 Task: Open a blank sheet, save the file as Climatechange.txt and add heading 'Climate Change',with the parapraph 'Climate change is a pressing global issue that poses significant threats to our planet. Rising temperatures, extreme weather events, and melting ice caps are just some of the consequences. Urgent action is required to reduce greenhouse gas emissions, promote sustainable practices, and mitigate the impact of climate change. Through collective efforts, we can protect our environment and secure a sustainable future for generations to come.' Apply Font Style in paragraph Merriweather and font size 18. Apply font style in  Heading '  Roboto' and font size 30 Change heading alignment to  Left and paragraph alignment to  Left
Action: Mouse moved to (277, 170)
Screenshot: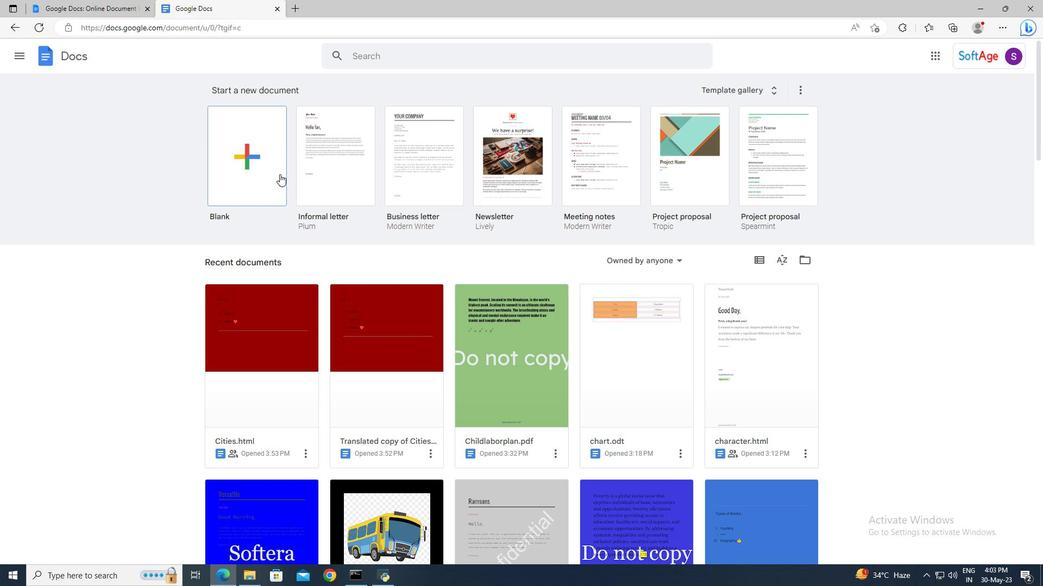 
Action: Mouse pressed left at (277, 170)
Screenshot: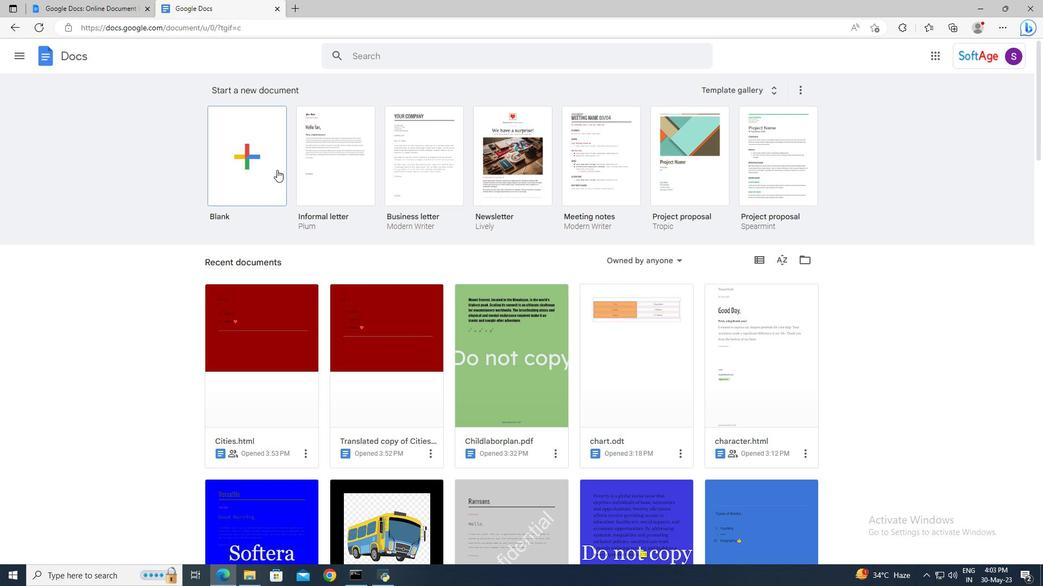 
Action: Mouse moved to (108, 50)
Screenshot: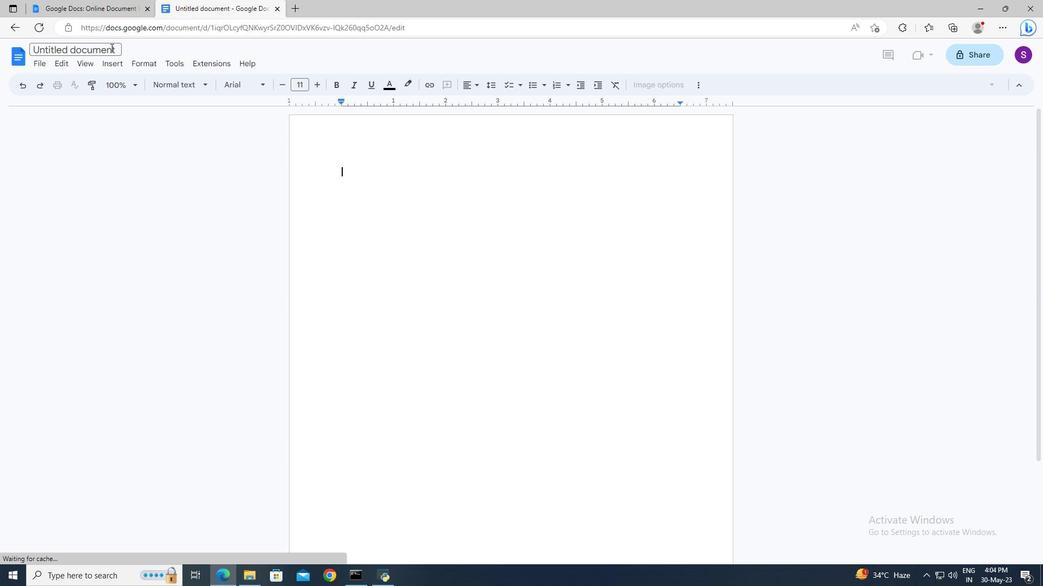 
Action: Mouse pressed left at (108, 50)
Screenshot: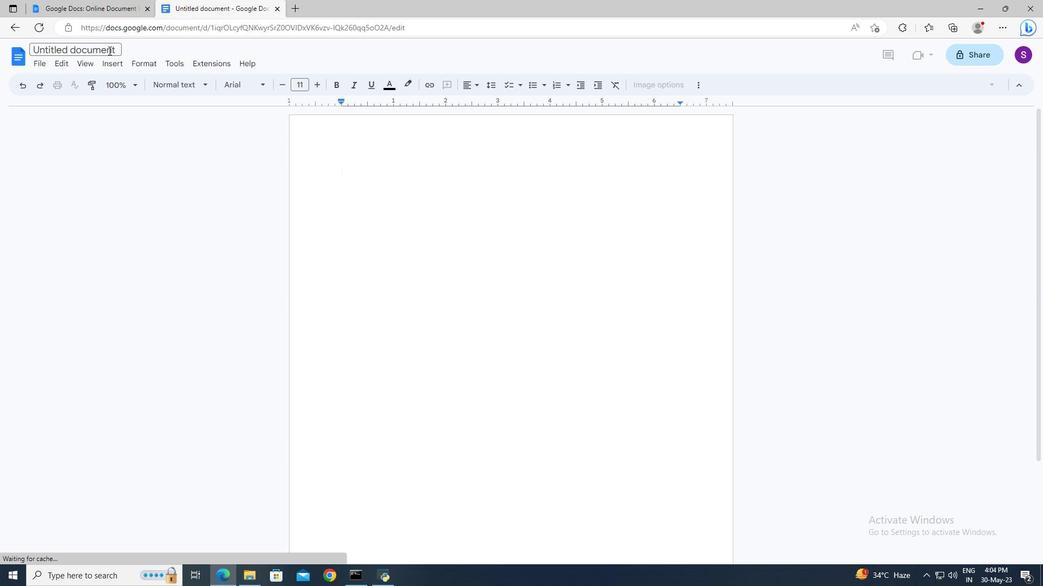 
Action: Key pressed <Key.shift>Climatechange.txt<Key.enter>
Screenshot: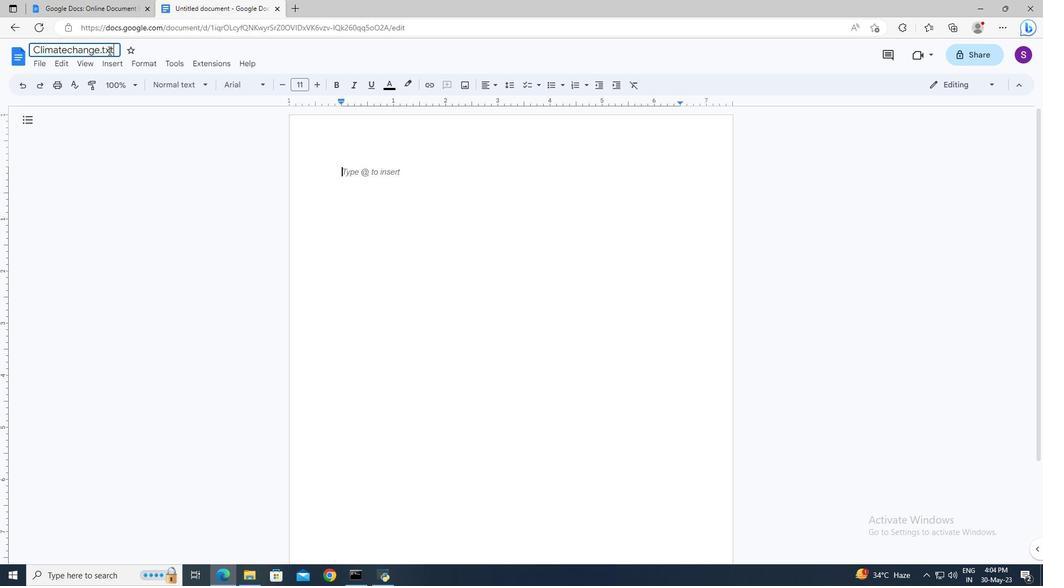 
Action: Mouse moved to (177, 83)
Screenshot: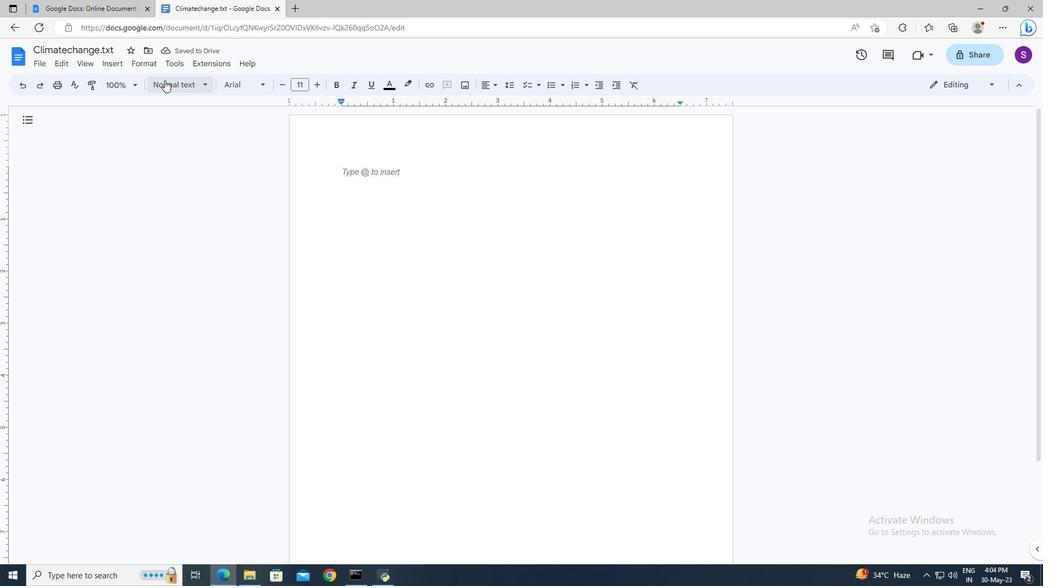 
Action: Mouse pressed left at (177, 83)
Screenshot: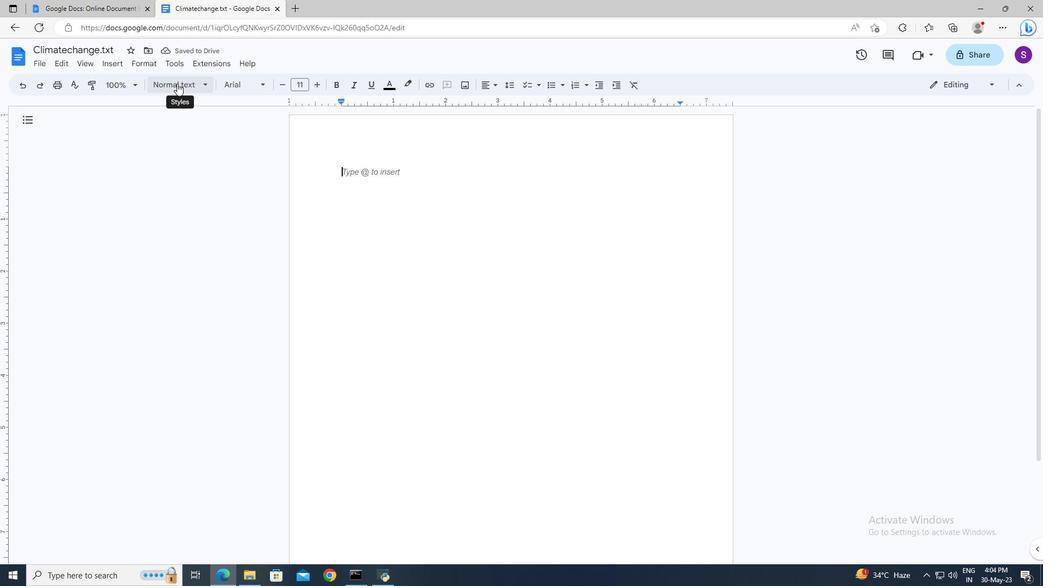 
Action: Mouse moved to (184, 229)
Screenshot: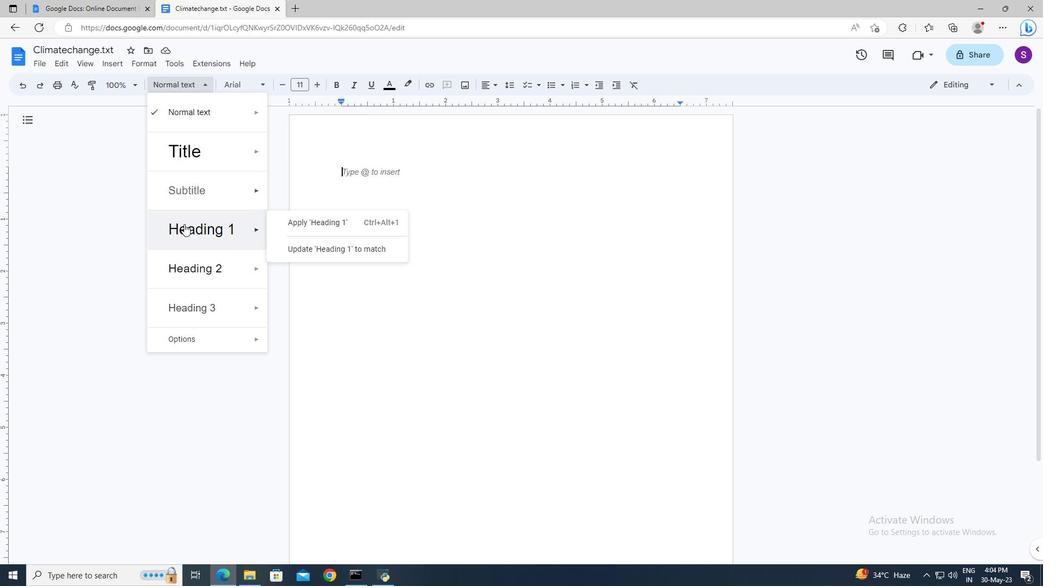 
Action: Mouse pressed left at (184, 229)
Screenshot: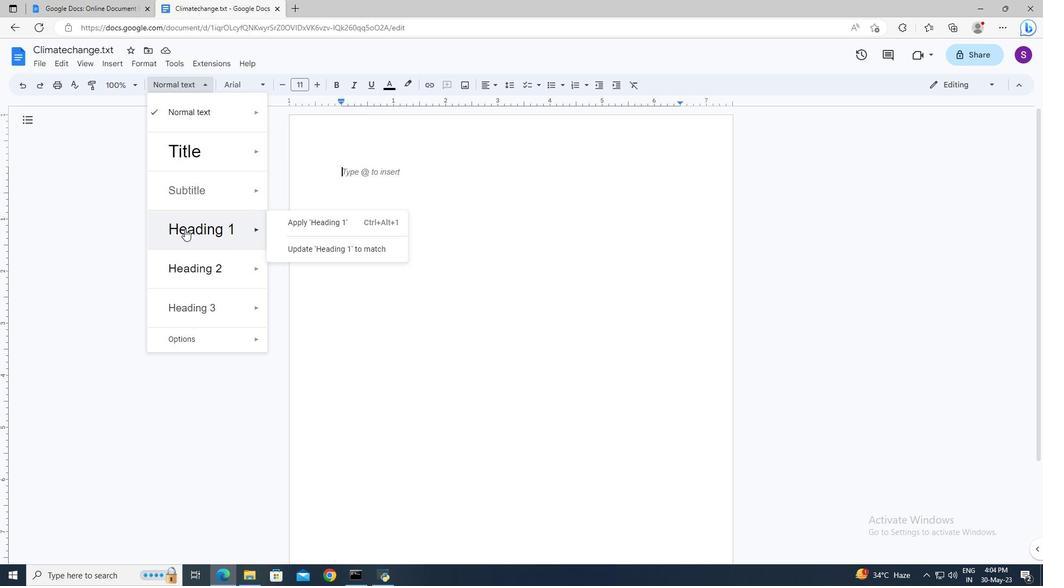 
Action: Key pressed <Key.shift>Cli
Screenshot: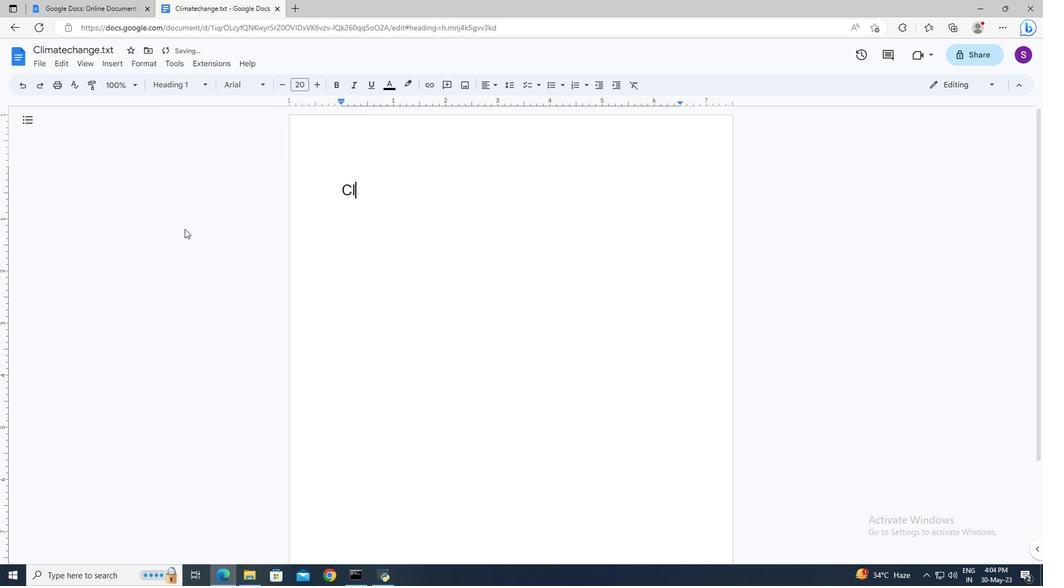 
Action: Mouse moved to (184, 229)
Screenshot: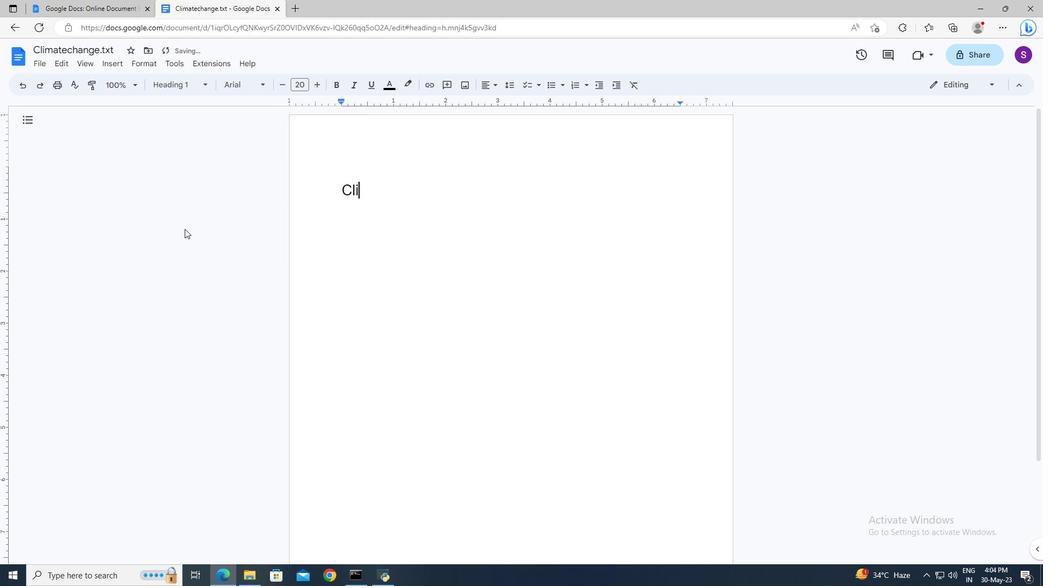 
Action: Key pressed mate<Key.space><Key.shift>Change<Key.enter><Key.enter><Key.shift>Climate<Key.space>changw<Key.space><Key.space><Key.backspace>is<Key.space>a<Key.space>pressing<Key.space>global<Key.space>issue<Key.space>that<Key.space>poses<Key.space>significant<Key.space>threats<Key.space>to<Key.space>our<Key.space>planet.<Key.space><Key.shift>Rising<Key.space>temperatures,<Key.space>extreme<Key.space>weather<Key.space>events,<Key.space>and<Key.space>melting<Key.space>ice<Key.space>caps<Key.space>are<Key.space>just<Key.space>some<Key.space>of<Key.space>the<Key.space>consequences.<Key.space><Key.shift>Urgent<Key.space>action<Key.space>is<Key.space>required<Key.space>to<Key.space>reduce<Key.space>greenhouse<Key.space>gas<Key.space>emissions,<Key.space>promote<Key.space>sustainable<Key.space>practices,<Key.space>and<Key.space>mitigate<Key.space>the<Key.space>impact<Key.space>of<Key.space>climate<Key.space>change.<Key.space><Key.shift>Through<Key.space>collective<Key.space>efforts,<Key.space>we<Key.space>can<Key.space>protect<Key.space>our<Key.space>environment<Key.space>and<Key.space>secure<Key.space>a<Key.space>sustaia<Key.backspace>nable<Key.space>future<Key.space>for<Key.space>generations<Key.space>to<Key.space>come.
Screenshot: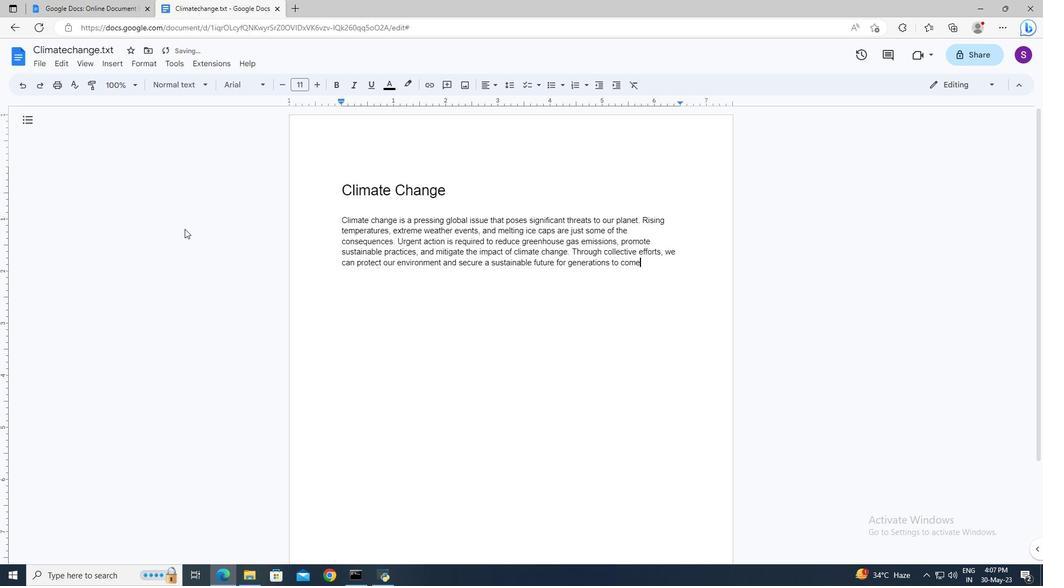 
Action: Mouse moved to (654, 273)
Screenshot: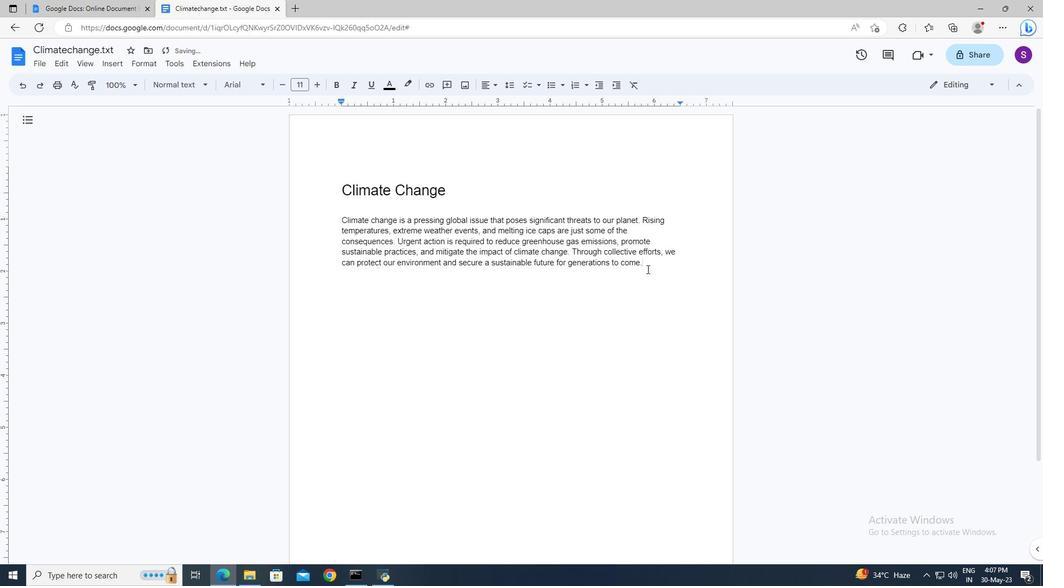 
Action: Mouse pressed left at (654, 273)
Screenshot: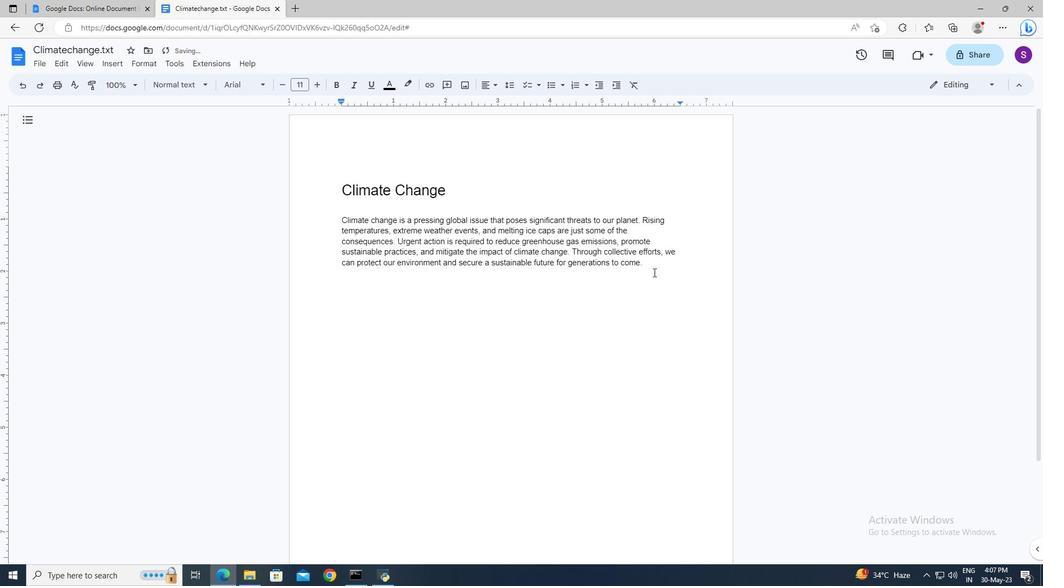 
Action: Key pressed <Key.shift><Key.up>
Screenshot: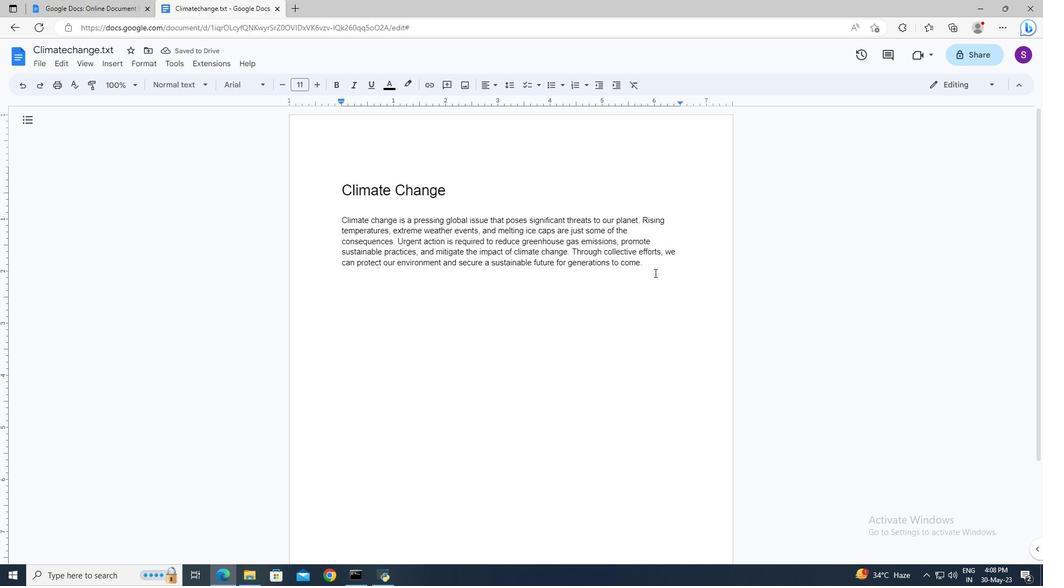 
Action: Mouse moved to (208, 82)
Screenshot: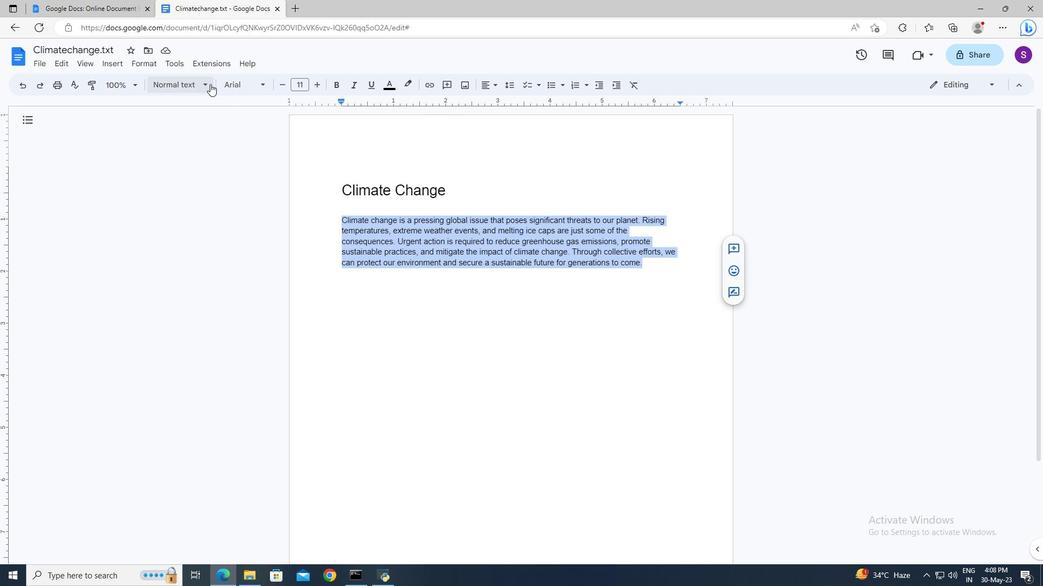
Action: Mouse pressed left at (208, 82)
Screenshot: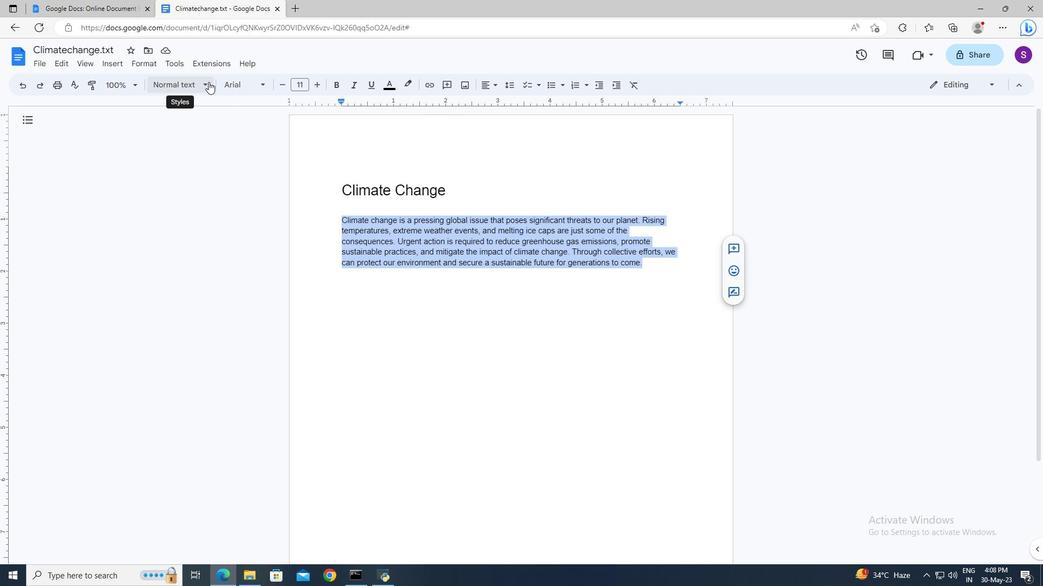 
Action: Mouse moved to (230, 83)
Screenshot: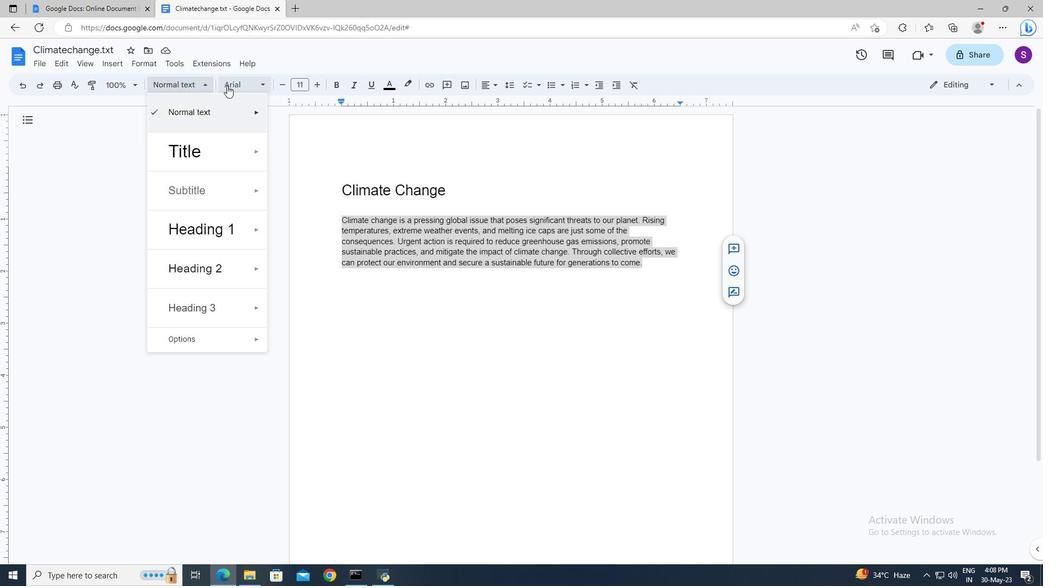 
Action: Mouse pressed left at (230, 83)
Screenshot: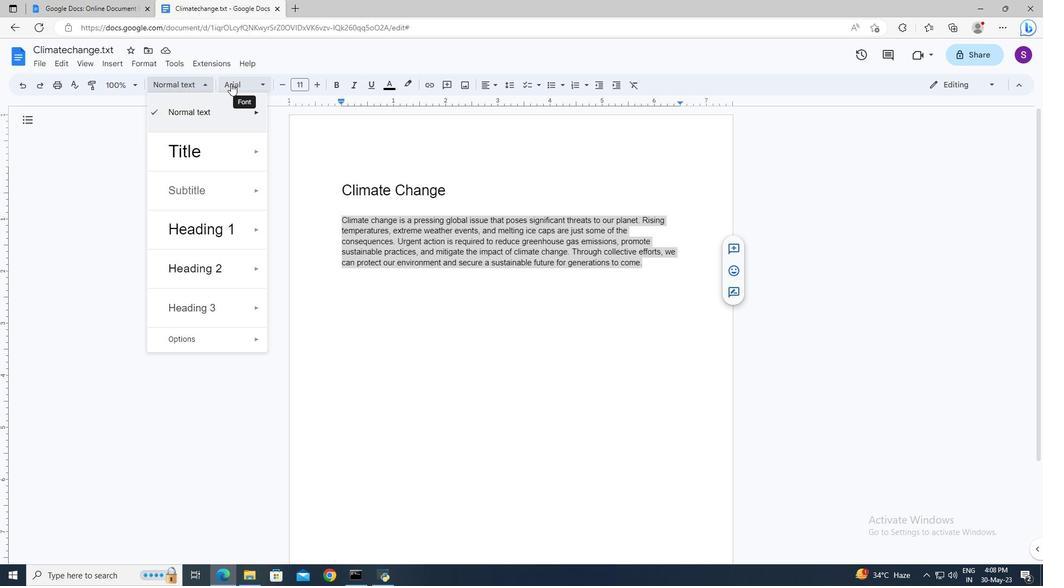 
Action: Mouse moved to (274, 454)
Screenshot: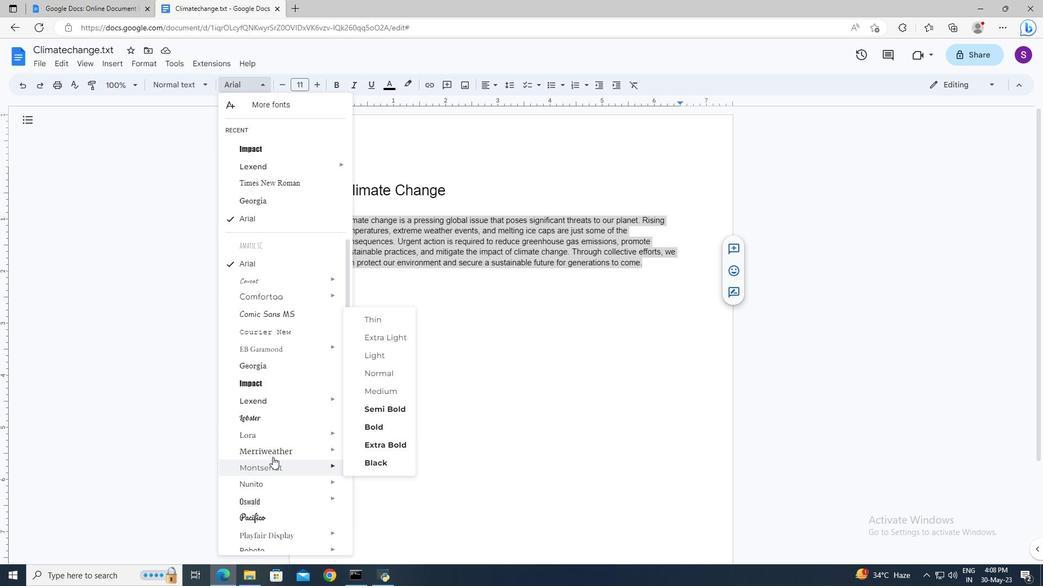 
Action: Mouse pressed left at (274, 454)
Screenshot: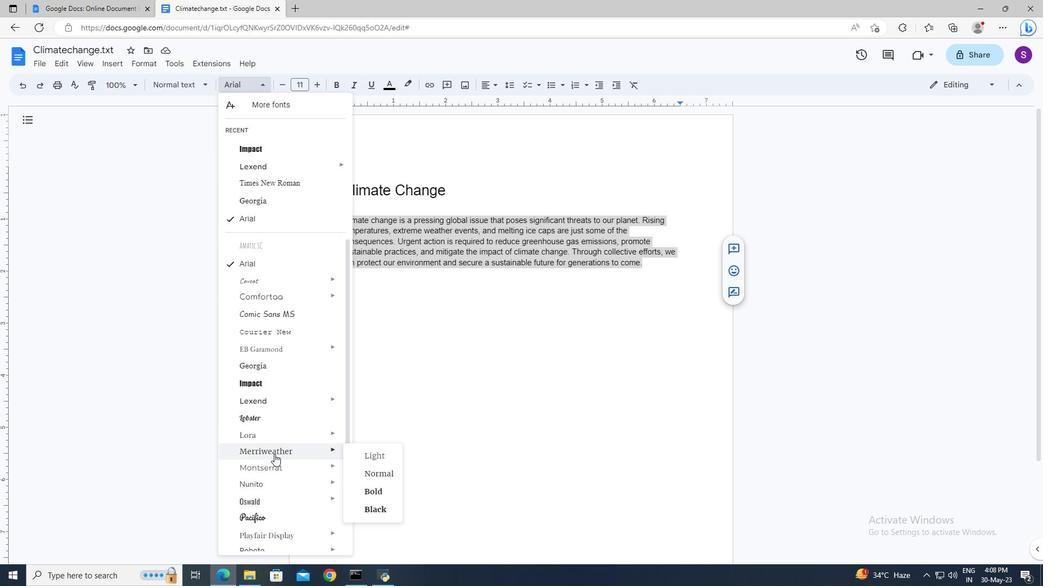 
Action: Mouse moved to (305, 80)
Screenshot: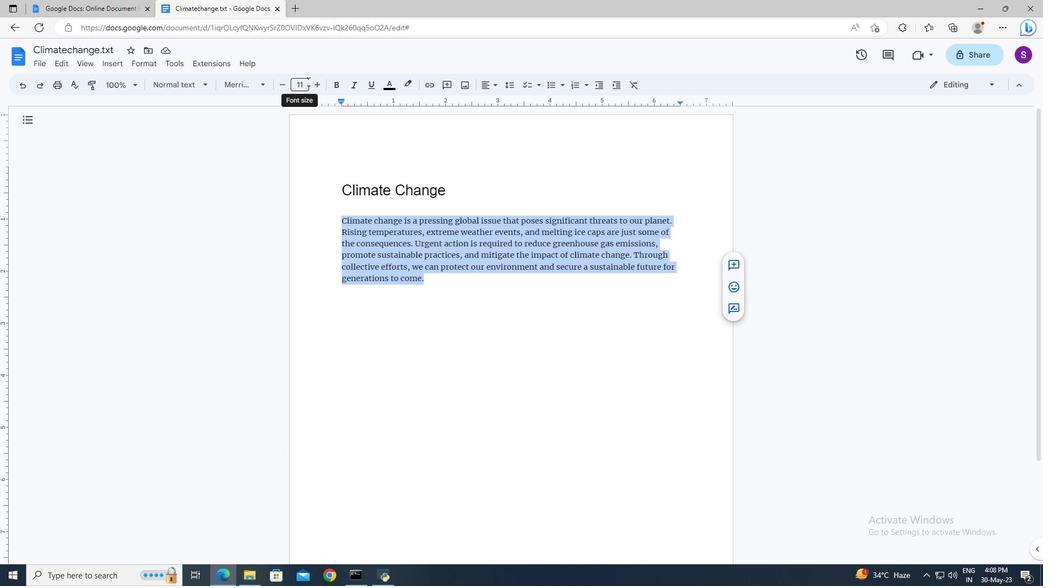
Action: Mouse pressed left at (305, 80)
Screenshot: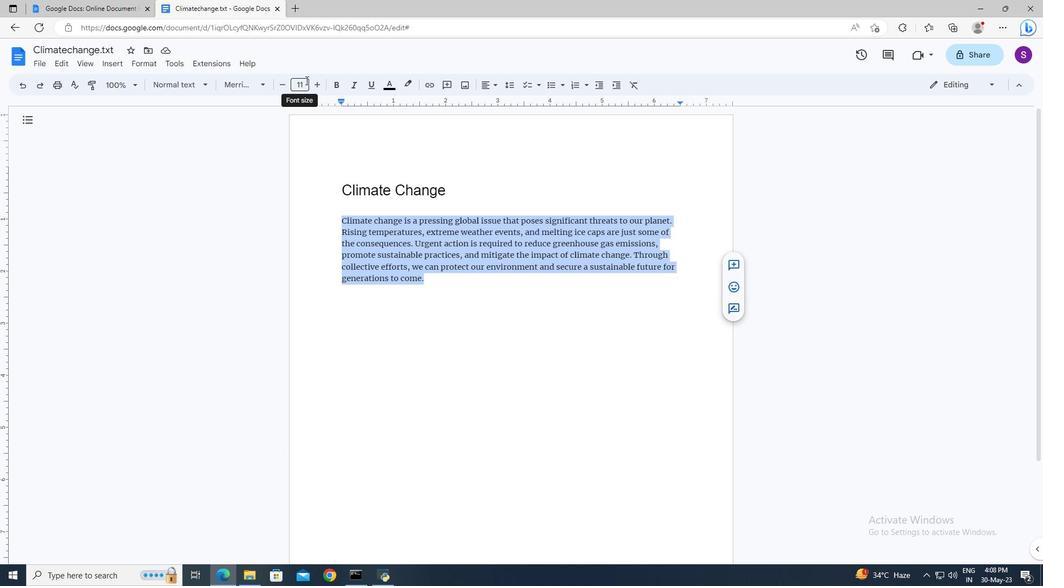 
Action: Key pressed 18<Key.enter>
Screenshot: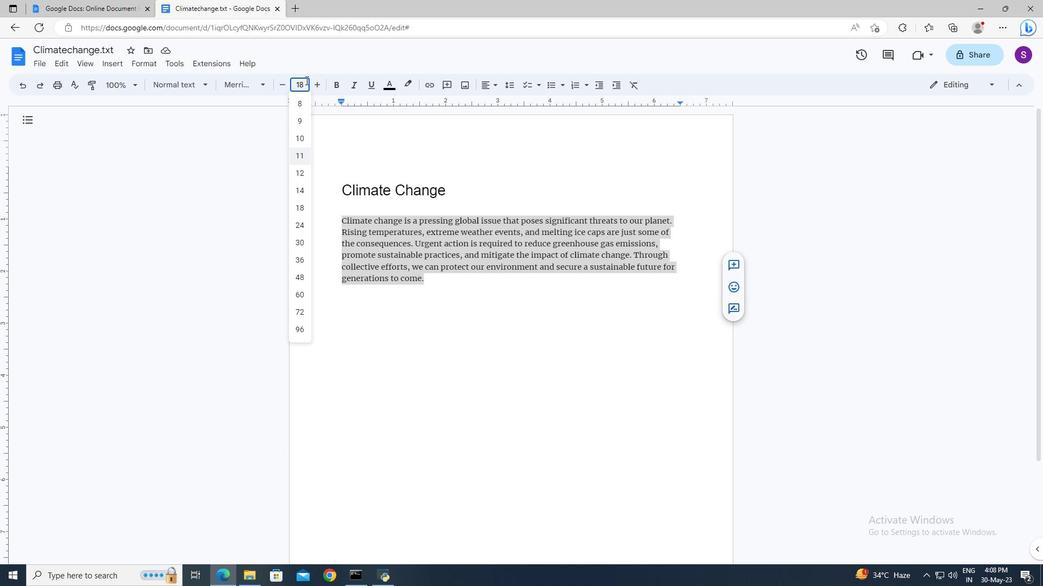 
Action: Mouse moved to (338, 188)
Screenshot: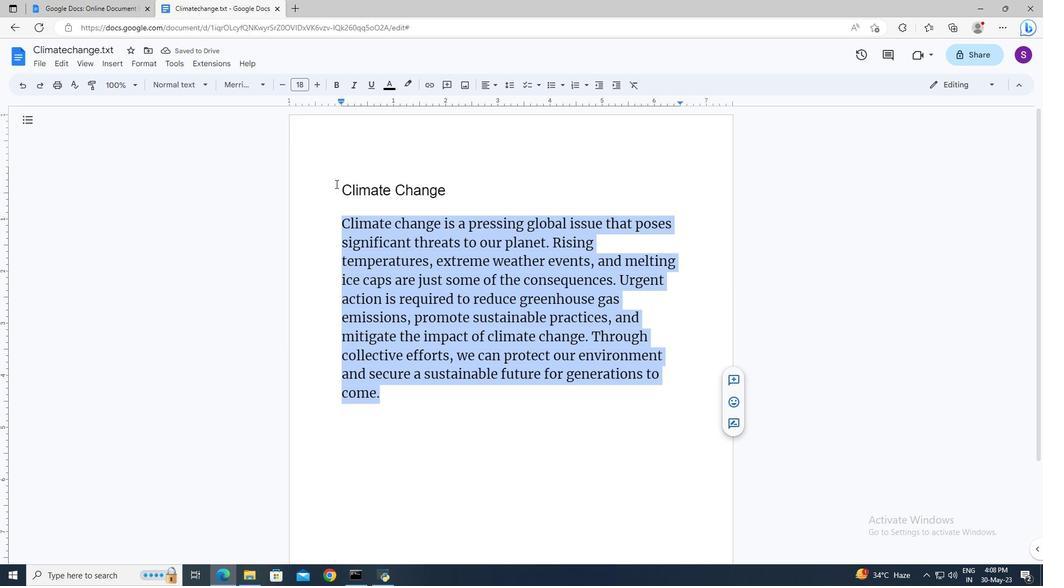 
Action: Mouse pressed left at (338, 188)
Screenshot: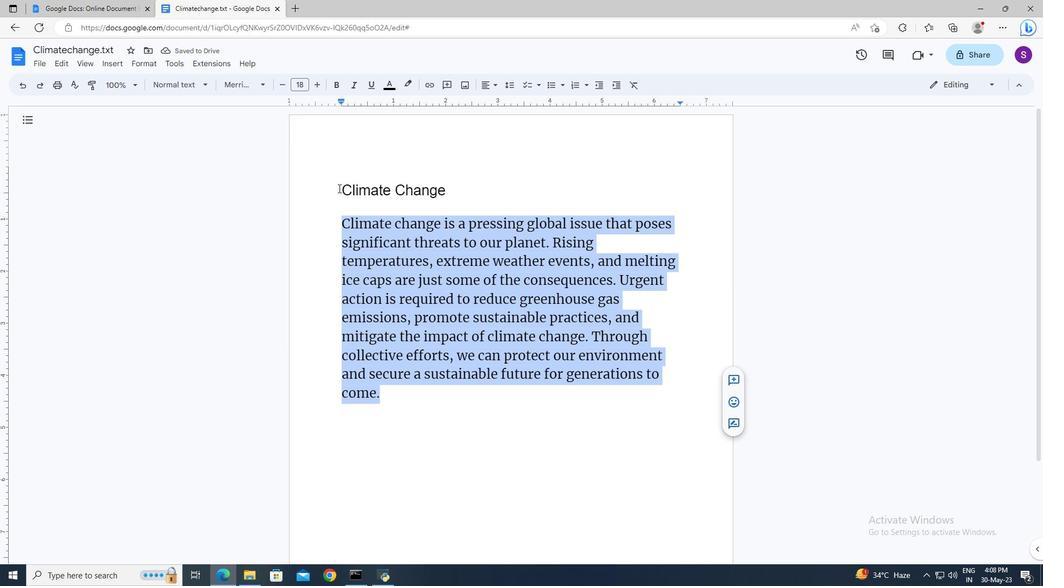 
Action: Key pressed <Key.shift><Key.shift><Key.right><Key.right>
Screenshot: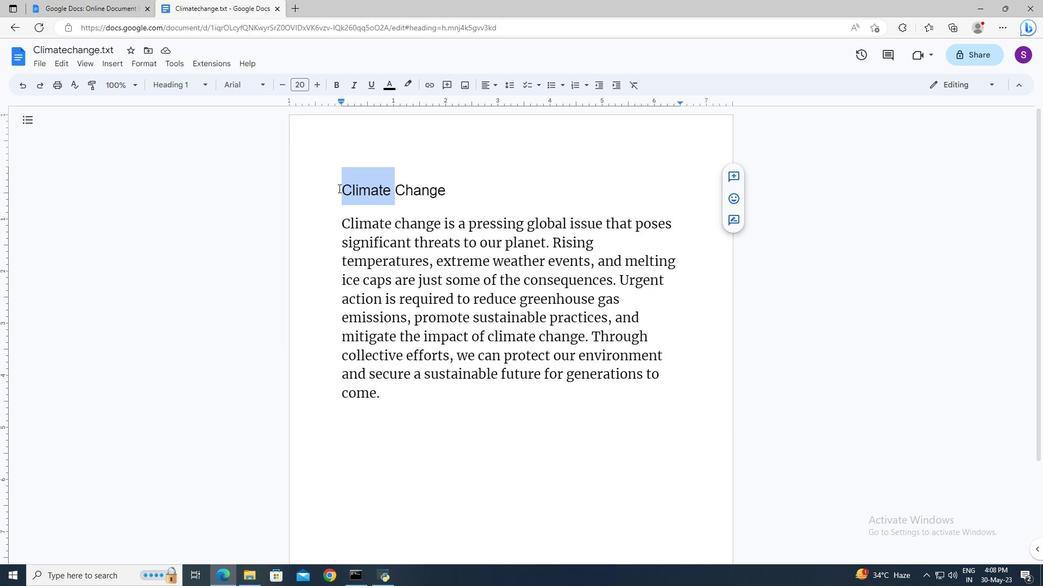 
Action: Mouse moved to (262, 85)
Screenshot: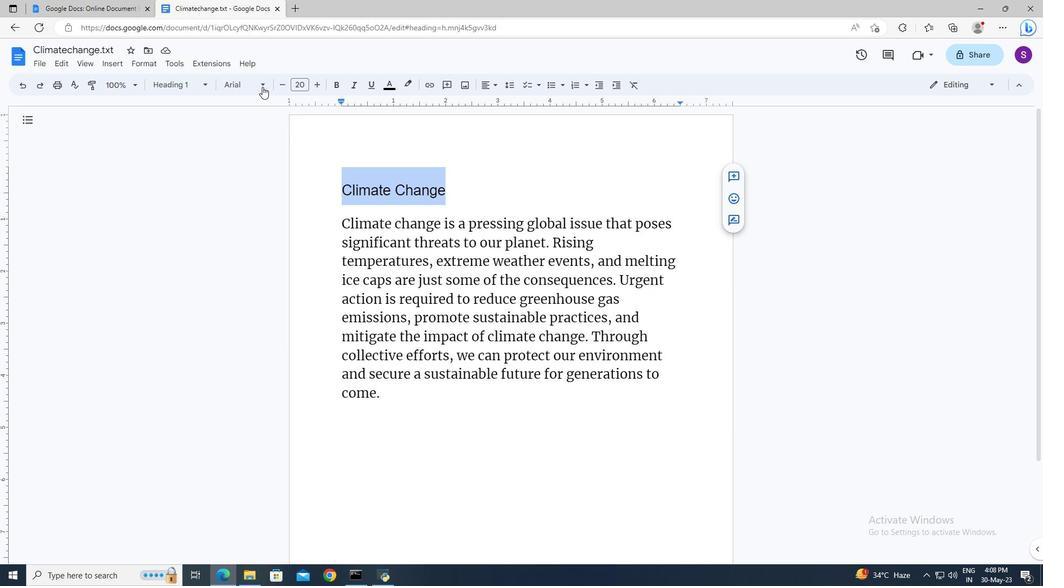 
Action: Mouse pressed left at (262, 85)
Screenshot: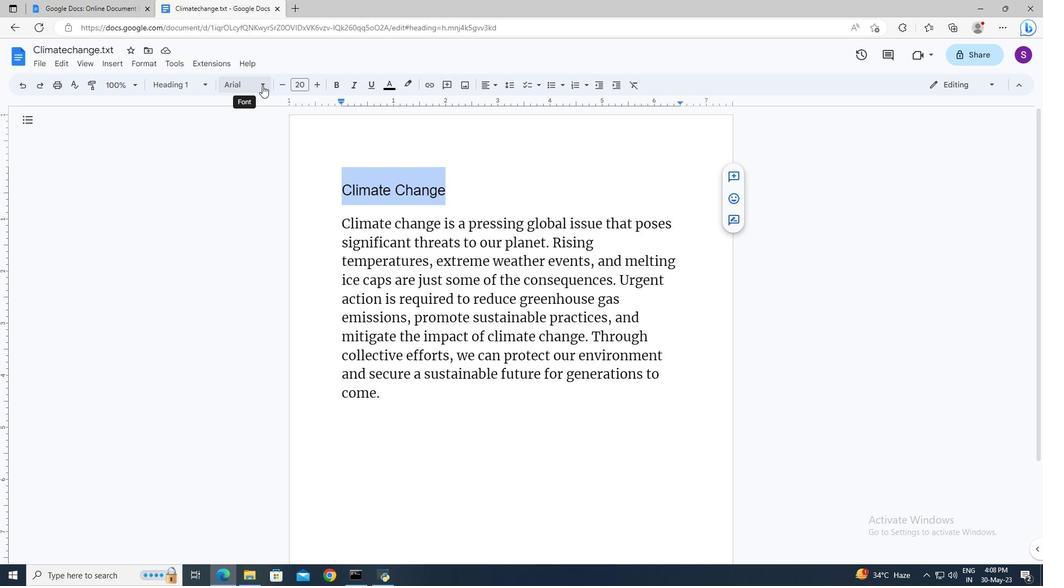 
Action: Mouse moved to (264, 386)
Screenshot: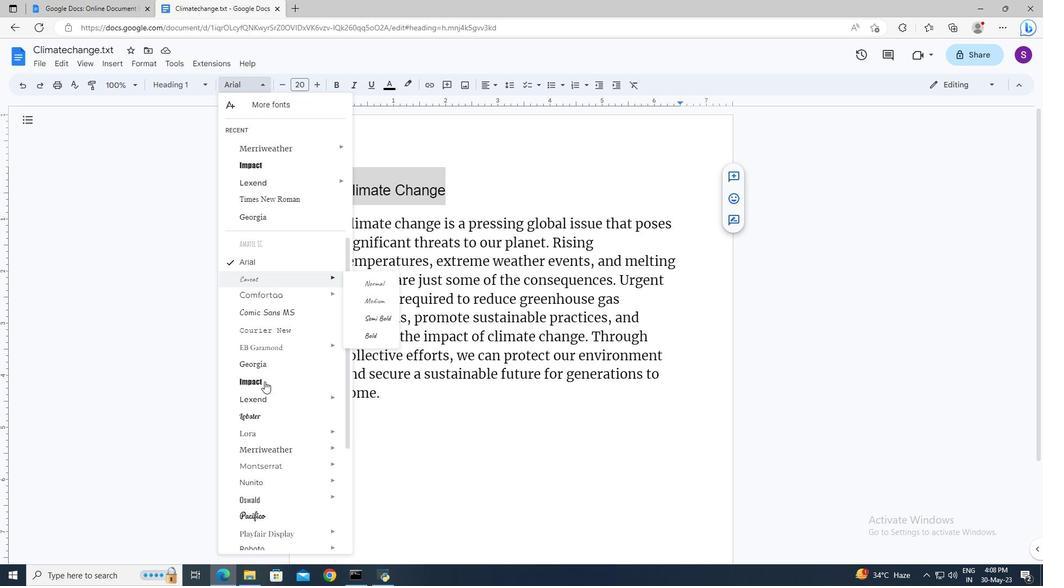 
Action: Mouse scrolled (264, 385) with delta (0, 0)
Screenshot: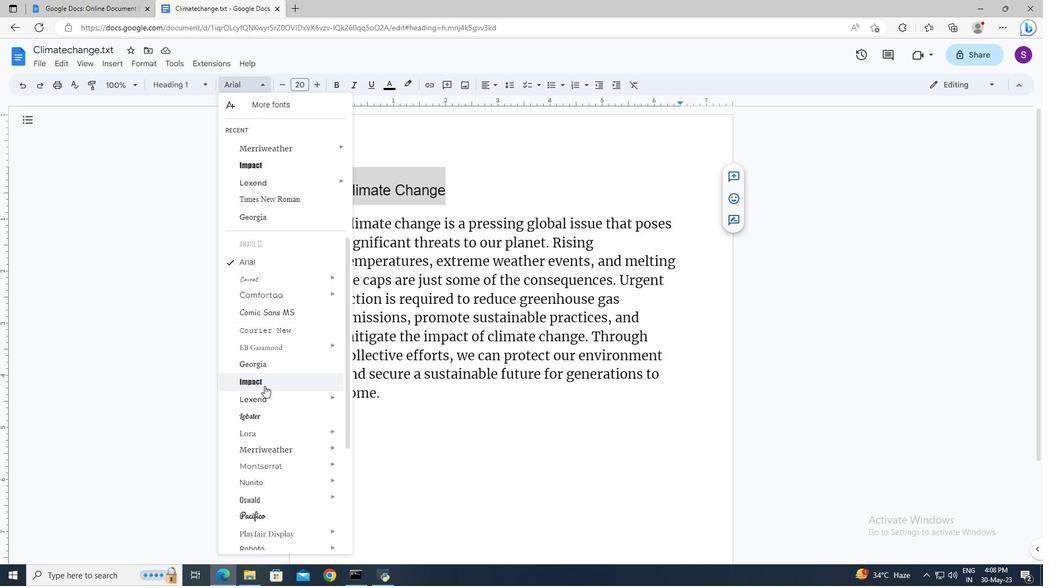 
Action: Mouse scrolled (264, 385) with delta (0, 0)
Screenshot: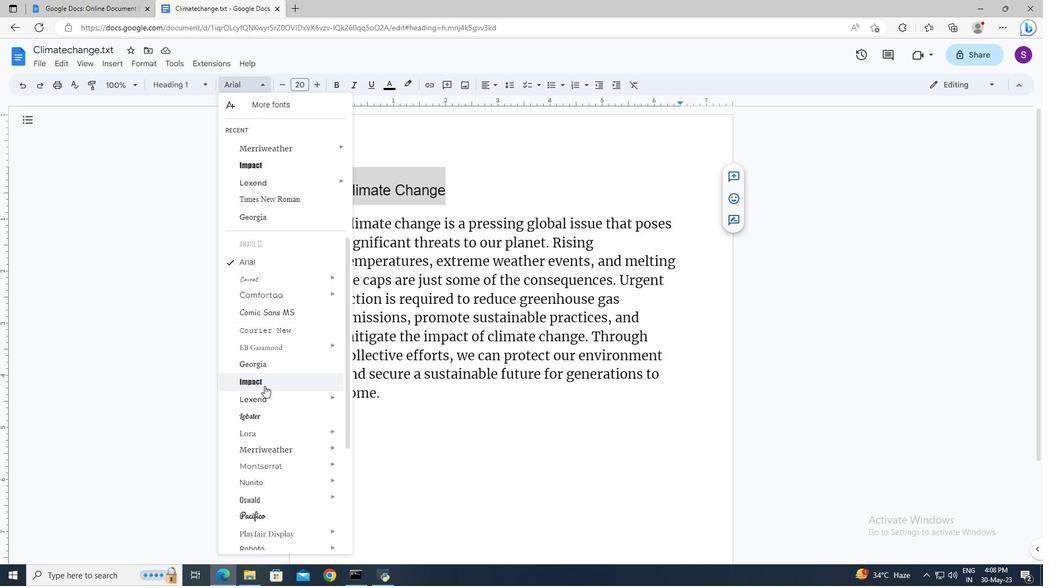 
Action: Mouse moved to (254, 456)
Screenshot: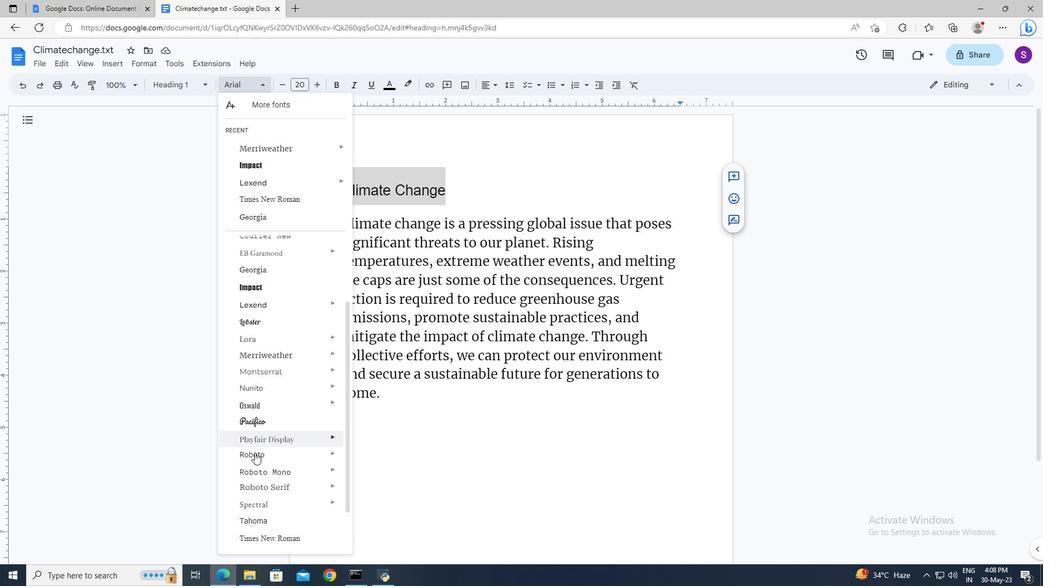 
Action: Mouse pressed left at (254, 456)
Screenshot: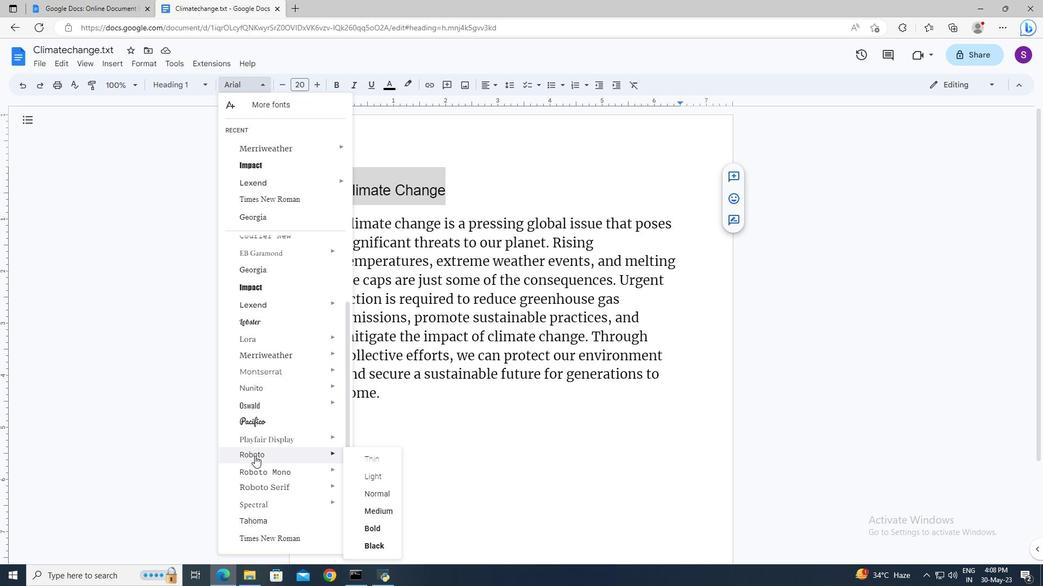
Action: Mouse moved to (304, 84)
Screenshot: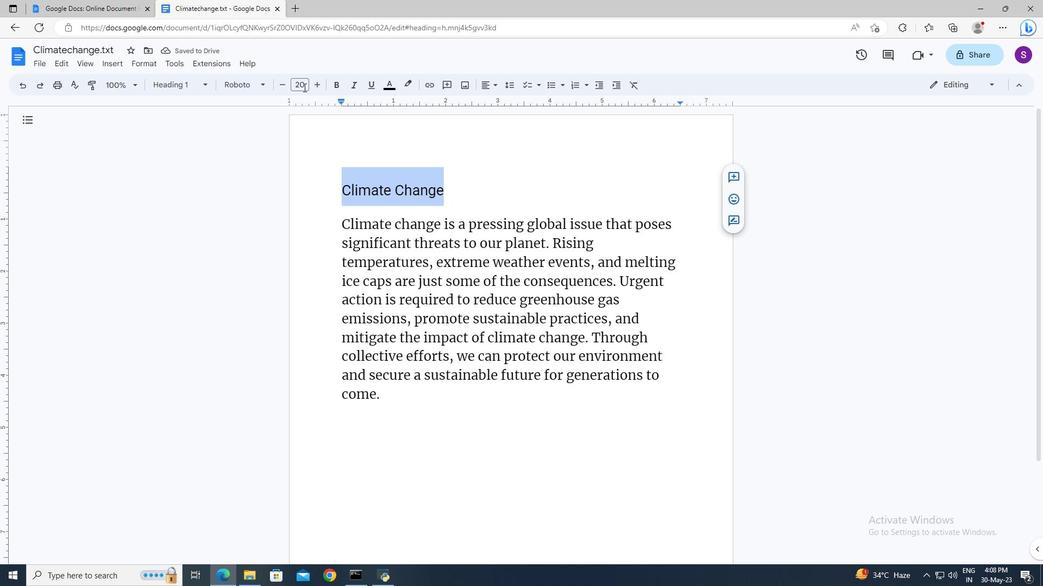 
Action: Mouse pressed left at (304, 84)
Screenshot: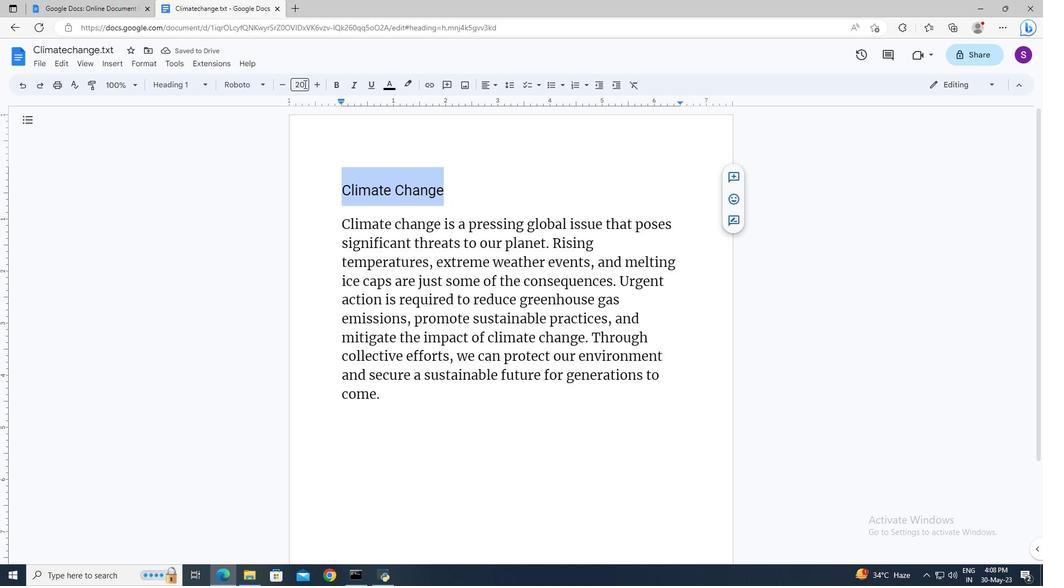 
Action: Key pressed 30<Key.enter>
Screenshot: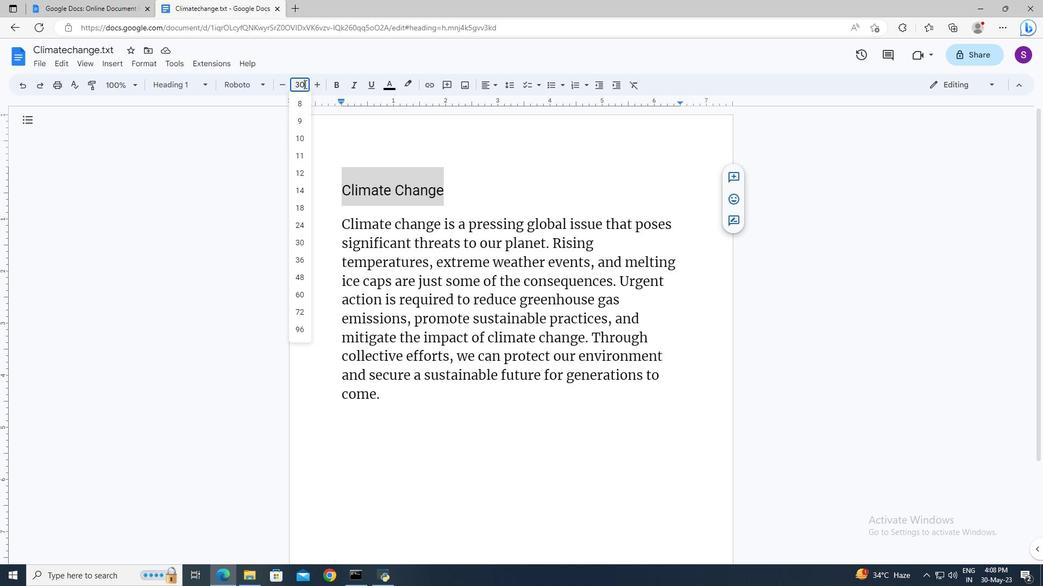 
Action: Mouse moved to (482, 85)
Screenshot: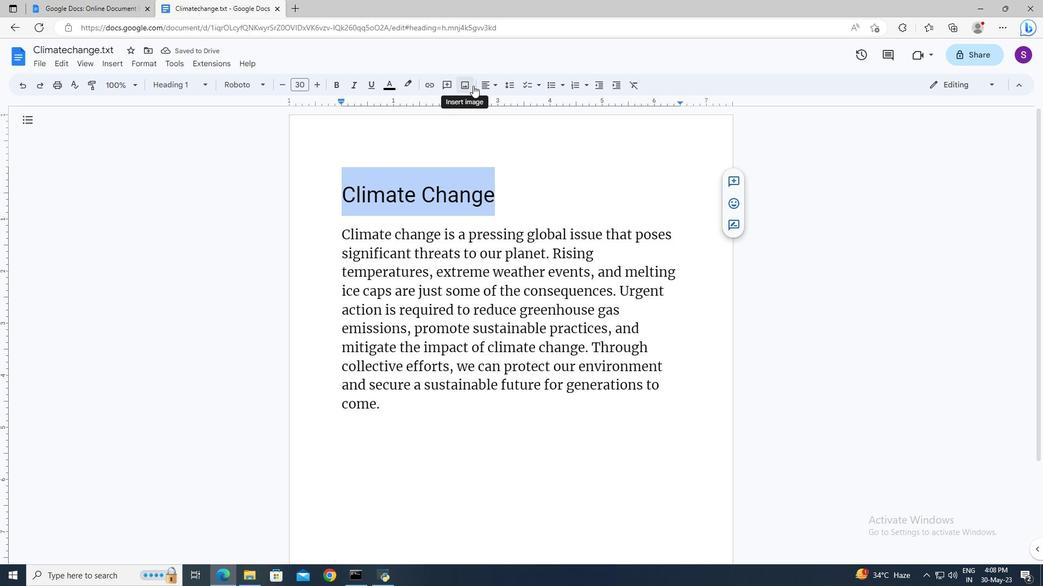 
Action: Mouse pressed left at (482, 85)
Screenshot: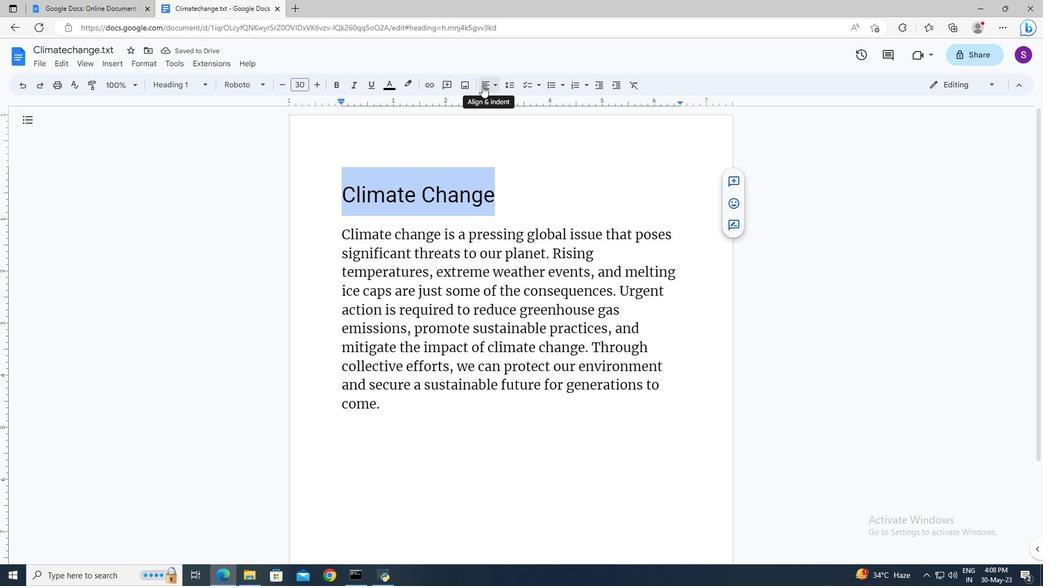 
Action: Mouse moved to (484, 107)
Screenshot: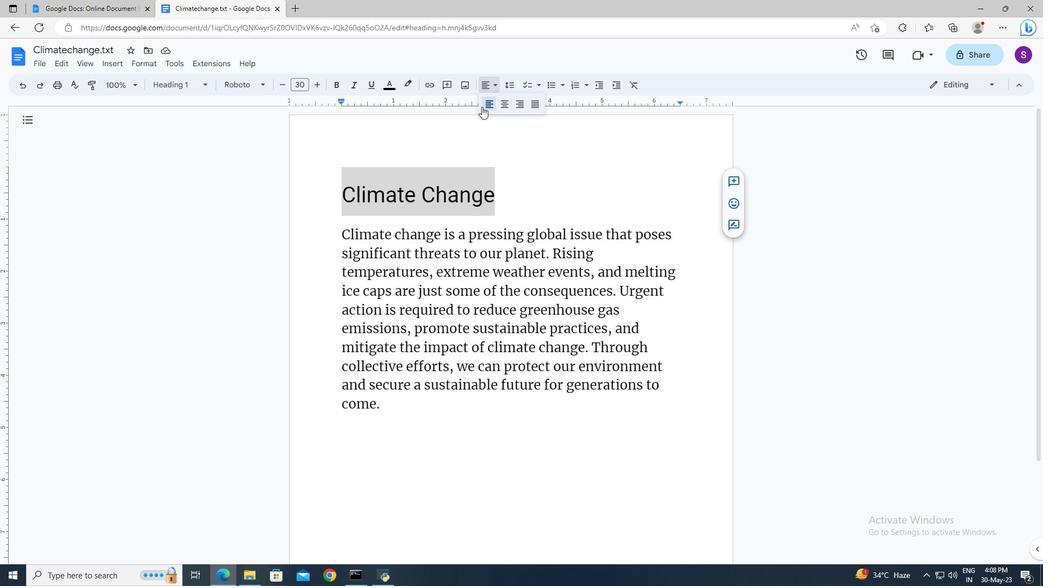 
Action: Mouse pressed left at (484, 107)
Screenshot: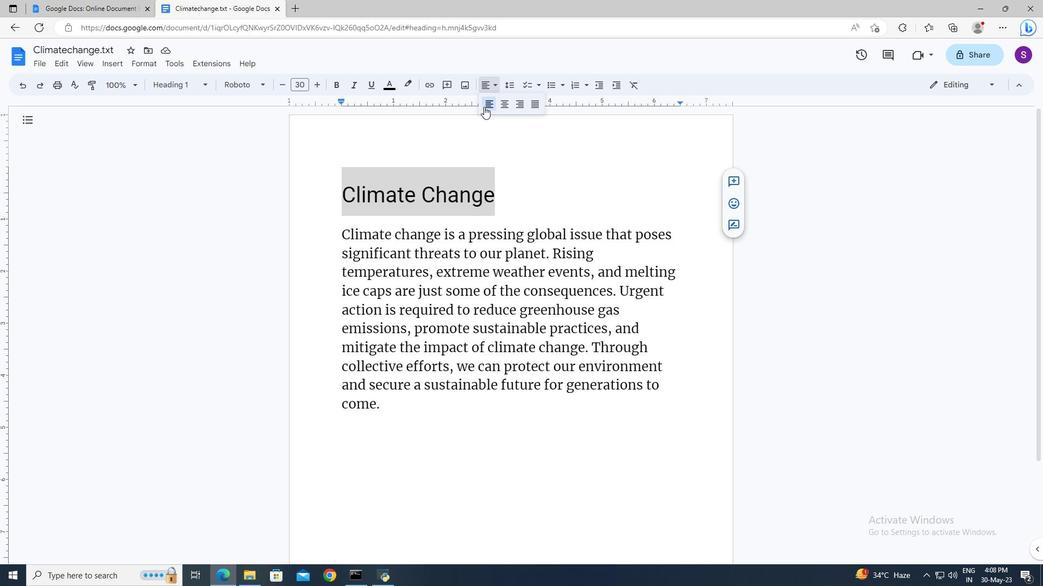 
Action: Mouse moved to (341, 231)
Screenshot: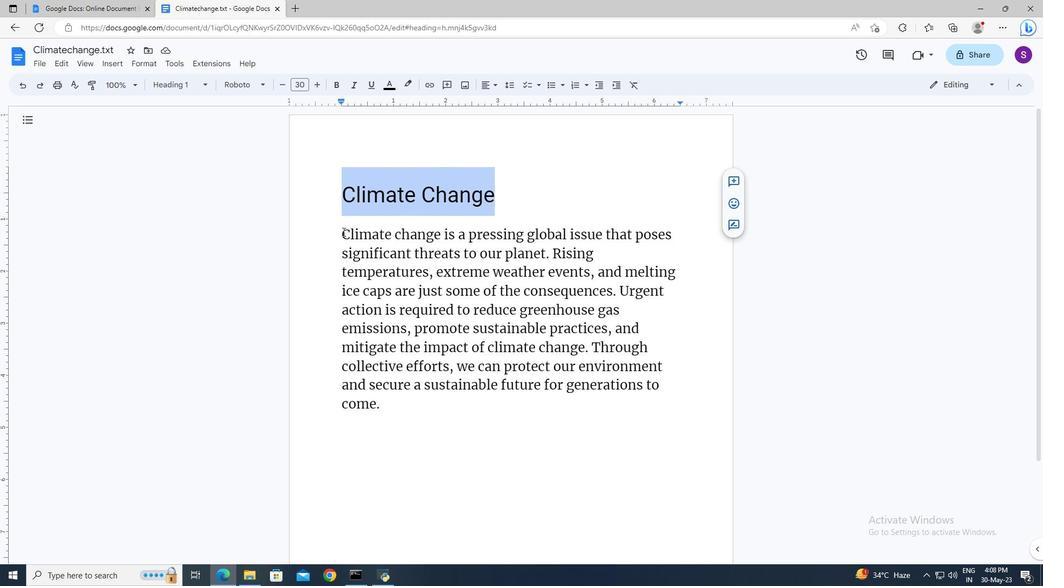 
Action: Mouse pressed left at (341, 231)
Screenshot: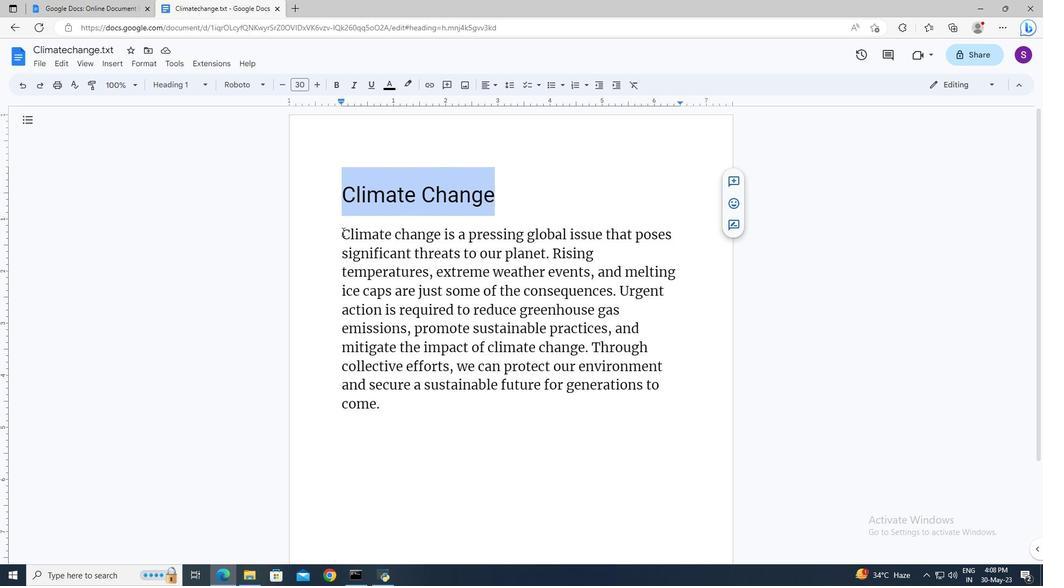 
Action: Key pressed <Key.shift><Key.down>
Screenshot: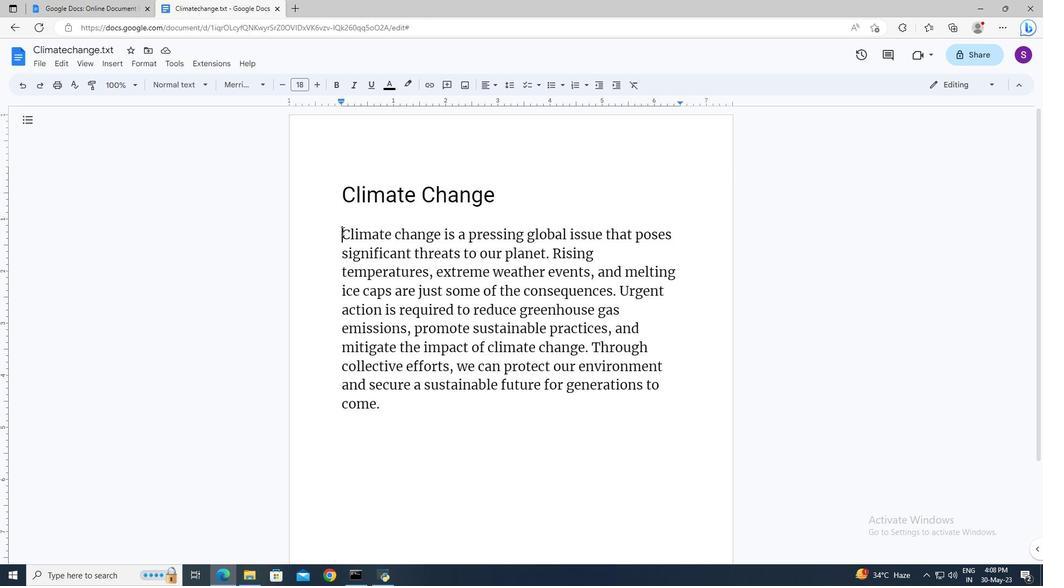 
Action: Mouse moved to (493, 89)
Screenshot: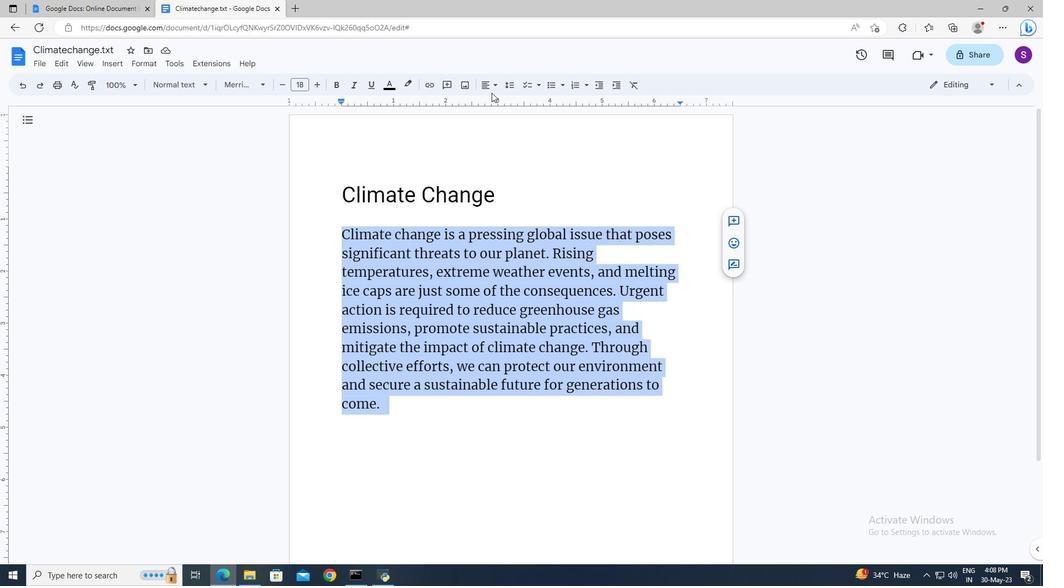 
Action: Mouse pressed left at (493, 89)
Screenshot: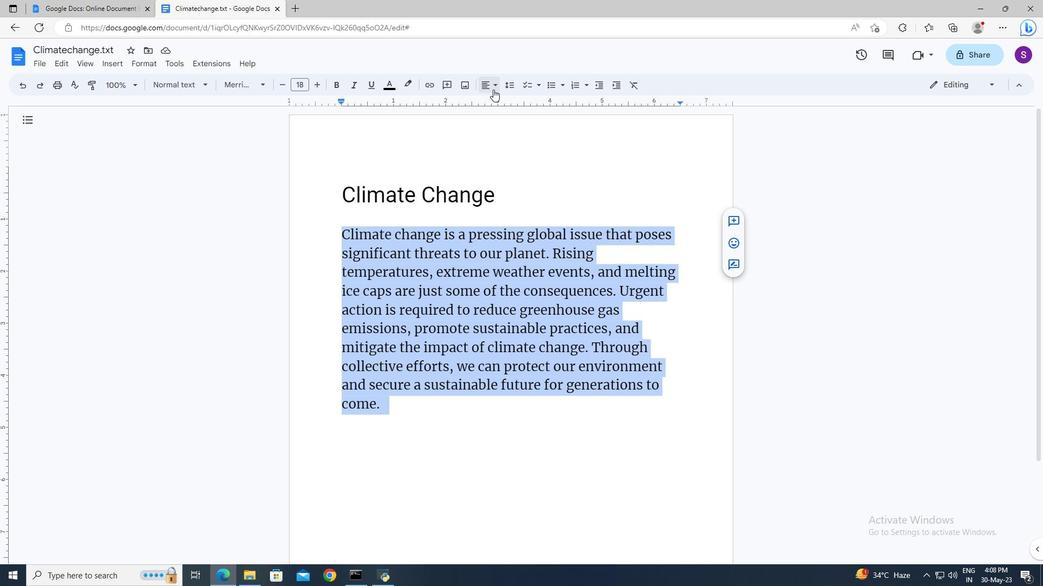
Action: Mouse moved to (490, 103)
Screenshot: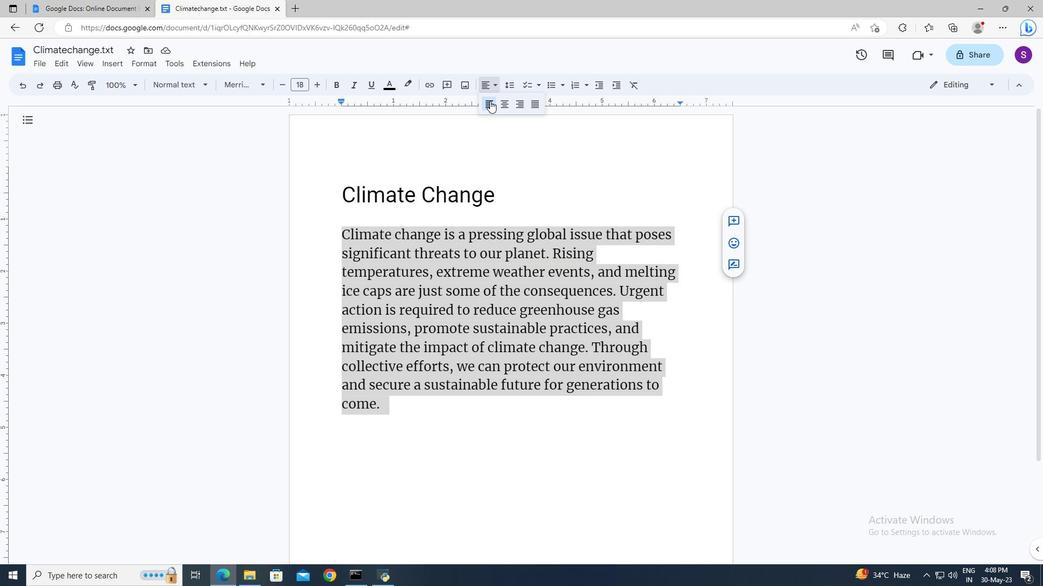 
Action: Mouse pressed left at (490, 103)
Screenshot: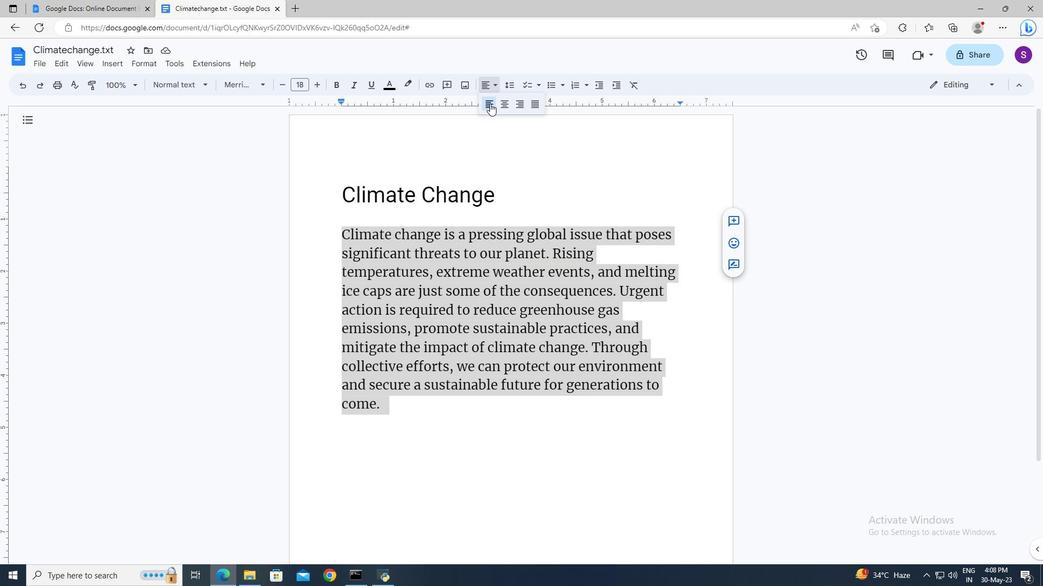 
Action: Mouse moved to (523, 195)
Screenshot: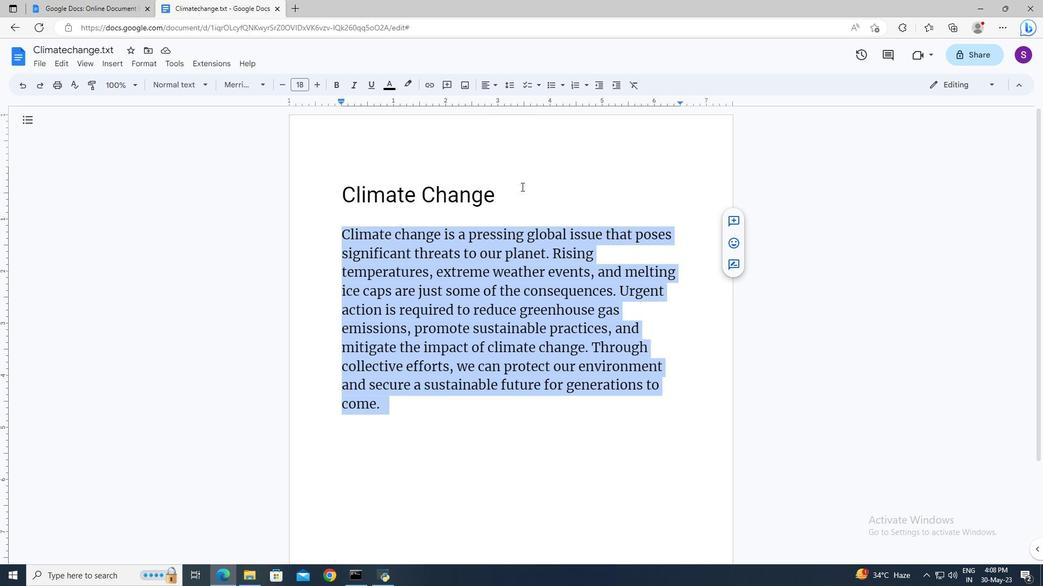 
Action: Mouse pressed left at (523, 195)
Screenshot: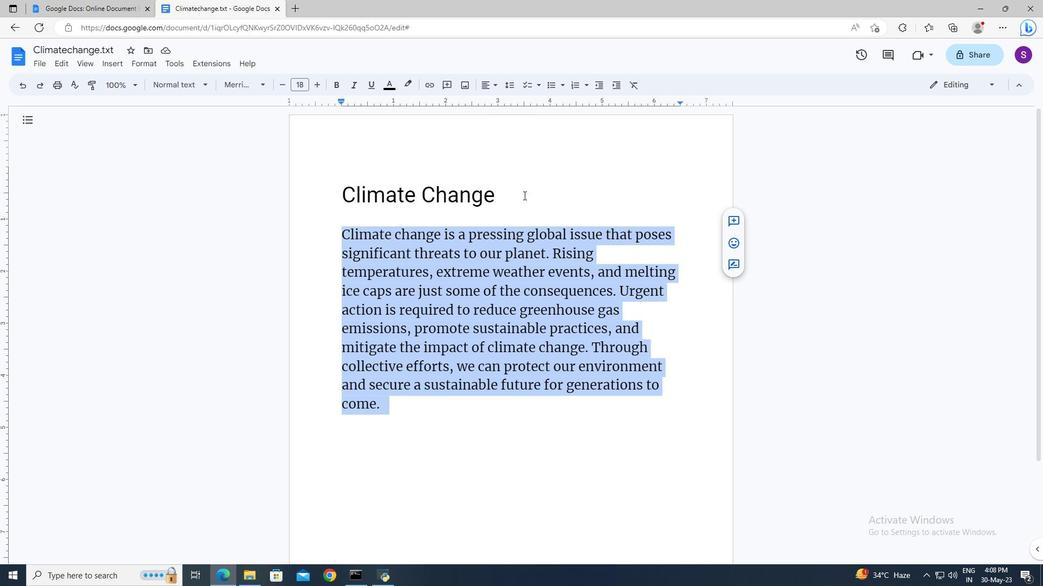 
